Task: Add Sprouts Yellow Corn Taco Shells to the cart.
Action: Mouse moved to (14, 73)
Screenshot: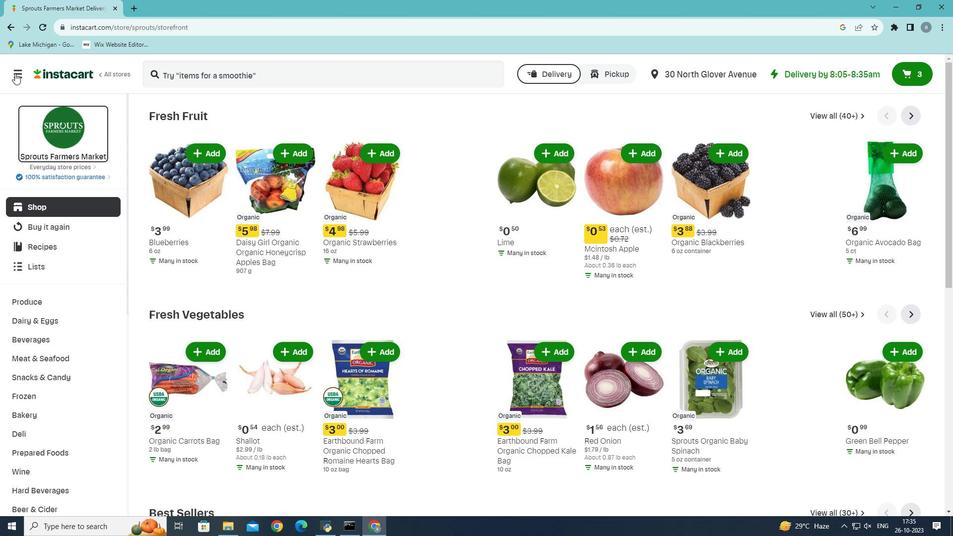 
Action: Mouse pressed left at (14, 73)
Screenshot: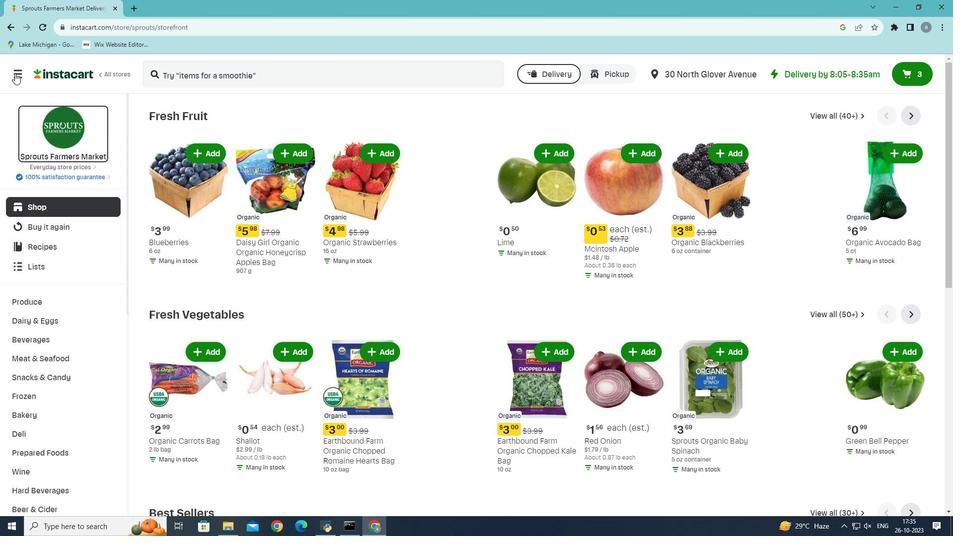 
Action: Mouse moved to (30, 281)
Screenshot: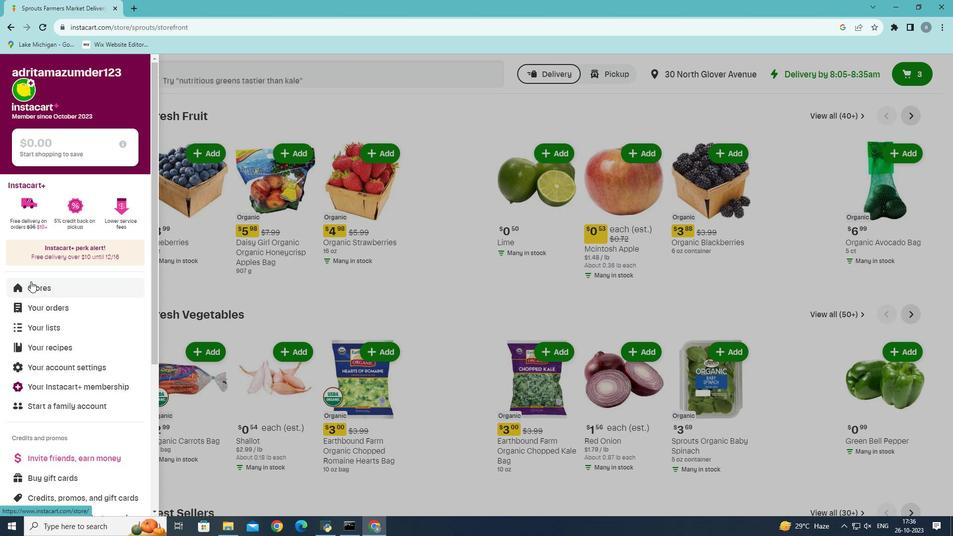 
Action: Mouse pressed left at (30, 281)
Screenshot: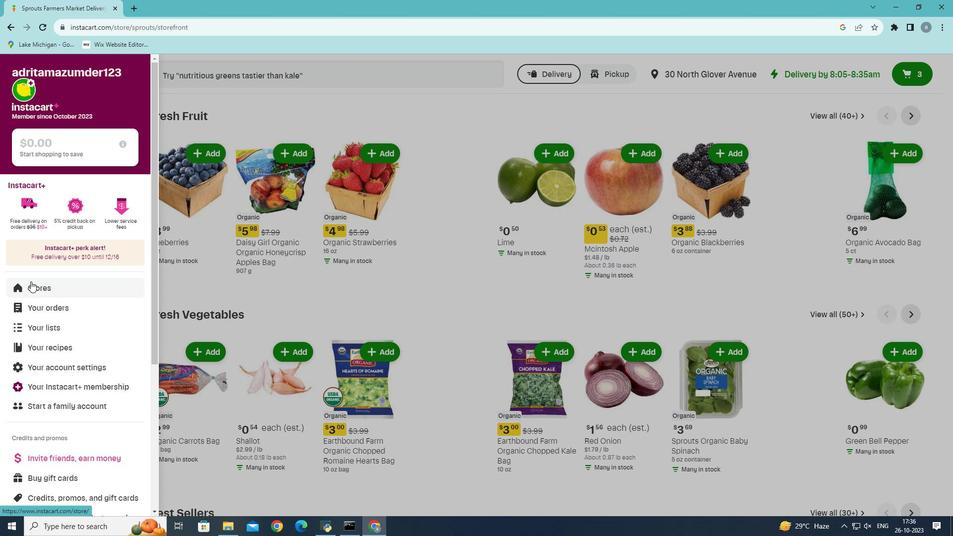
Action: Mouse moved to (232, 115)
Screenshot: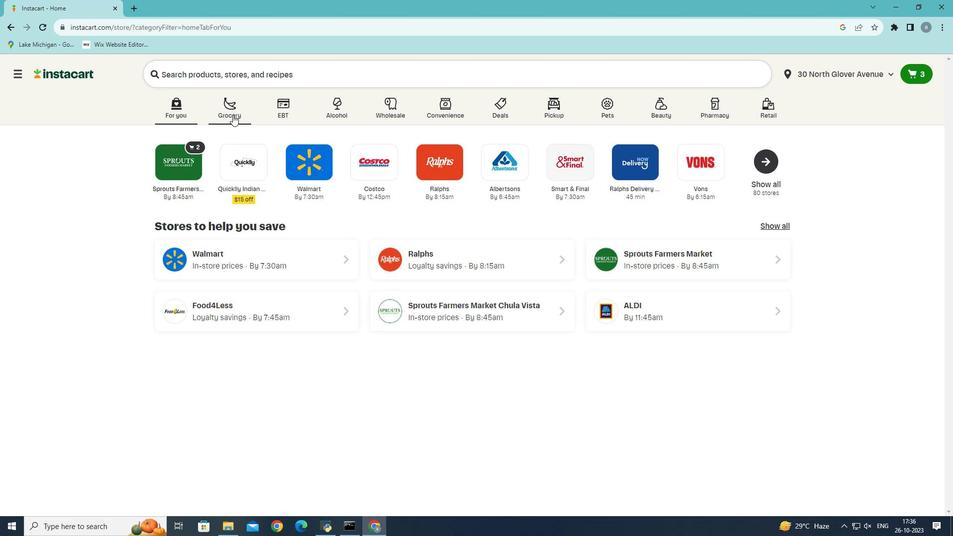 
Action: Mouse pressed left at (232, 115)
Screenshot: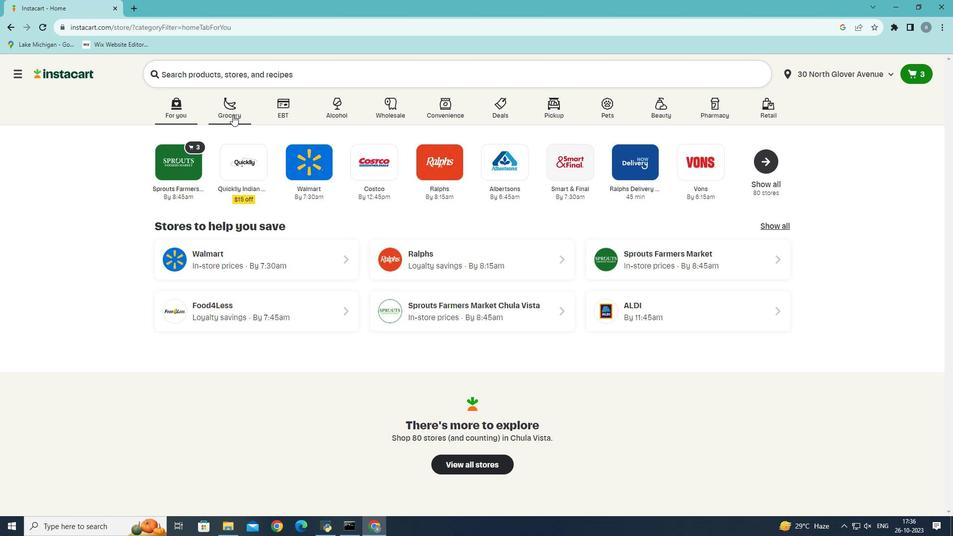
Action: Mouse moved to (226, 296)
Screenshot: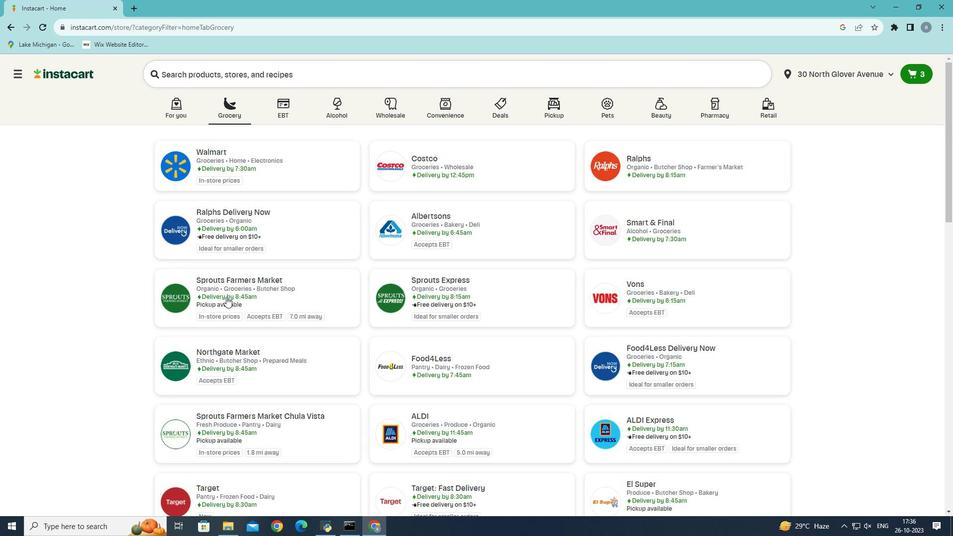 
Action: Mouse pressed left at (226, 296)
Screenshot: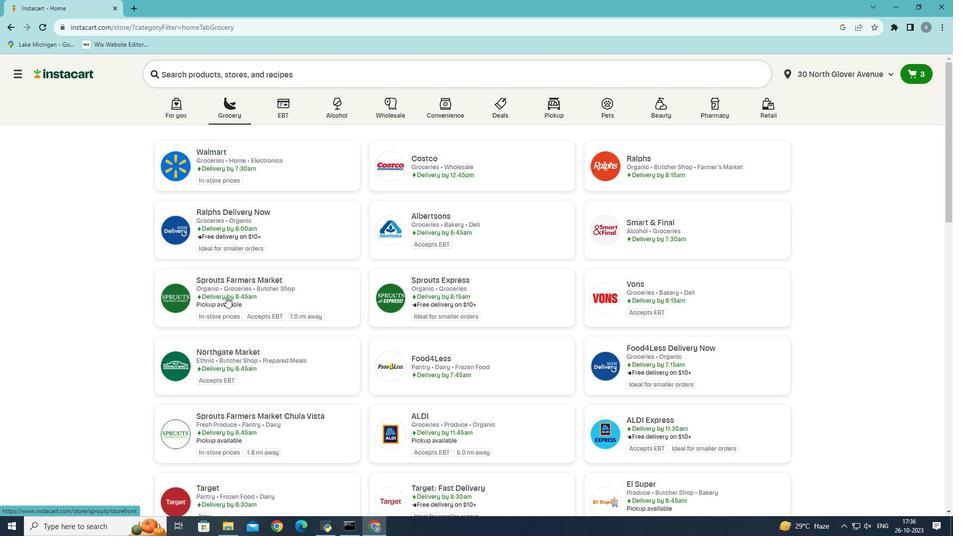
Action: Mouse moved to (41, 416)
Screenshot: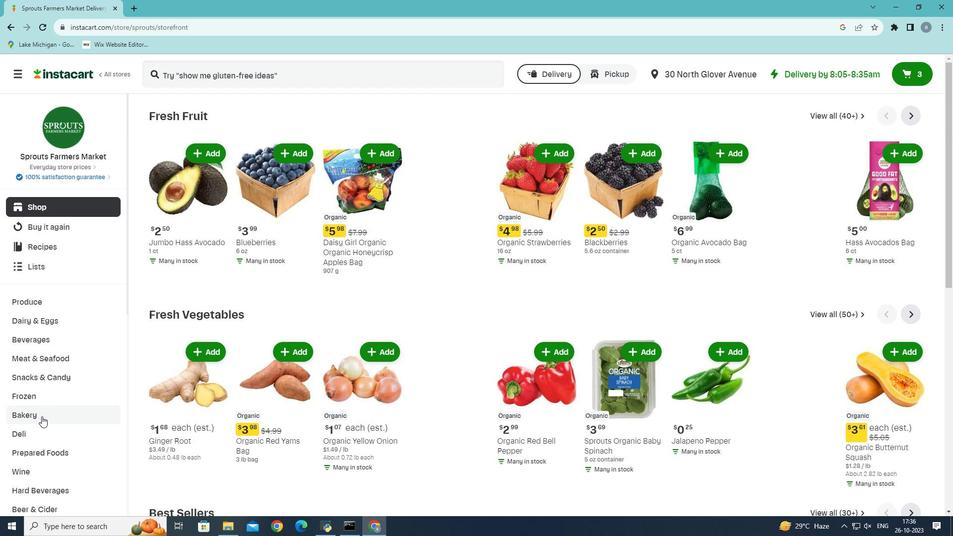 
Action: Mouse pressed left at (41, 416)
Screenshot: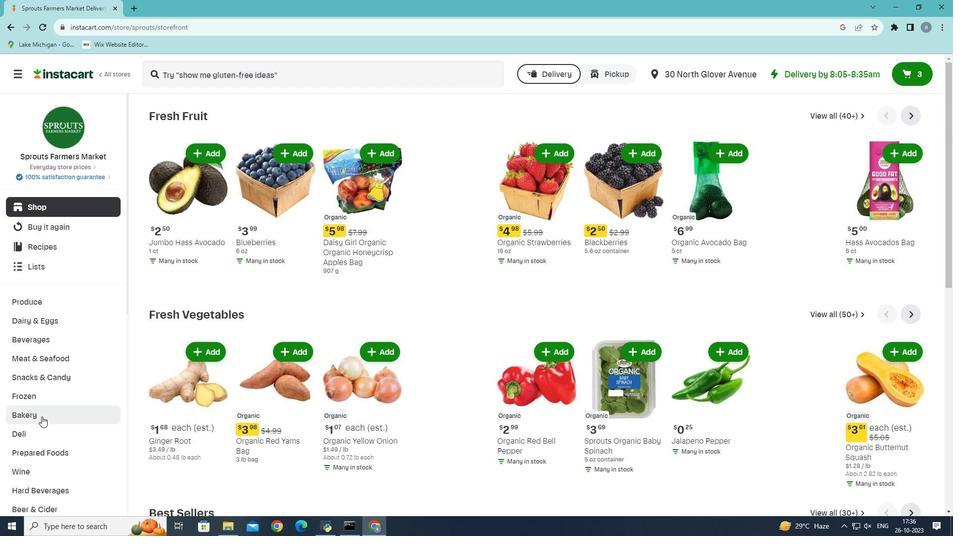 
Action: Mouse moved to (761, 143)
Screenshot: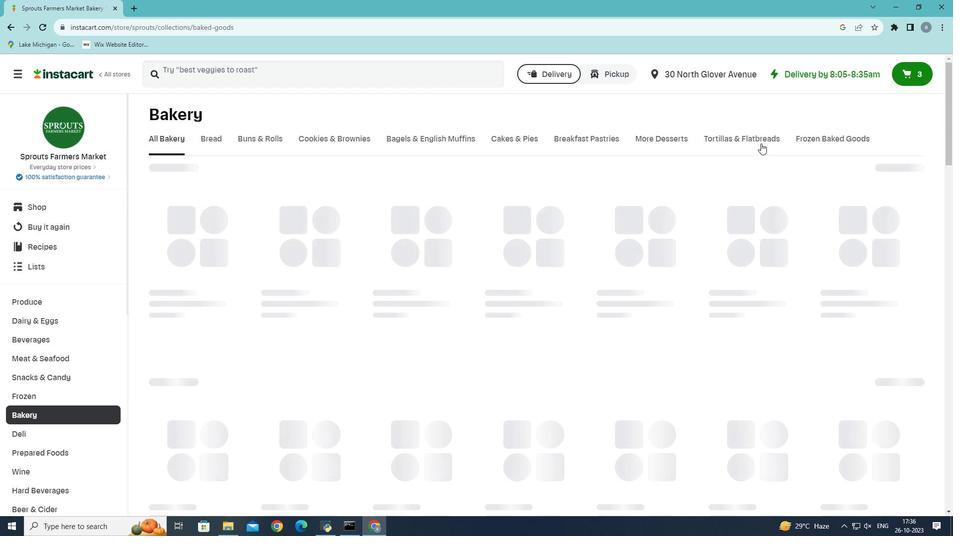 
Action: Mouse pressed left at (761, 143)
Screenshot: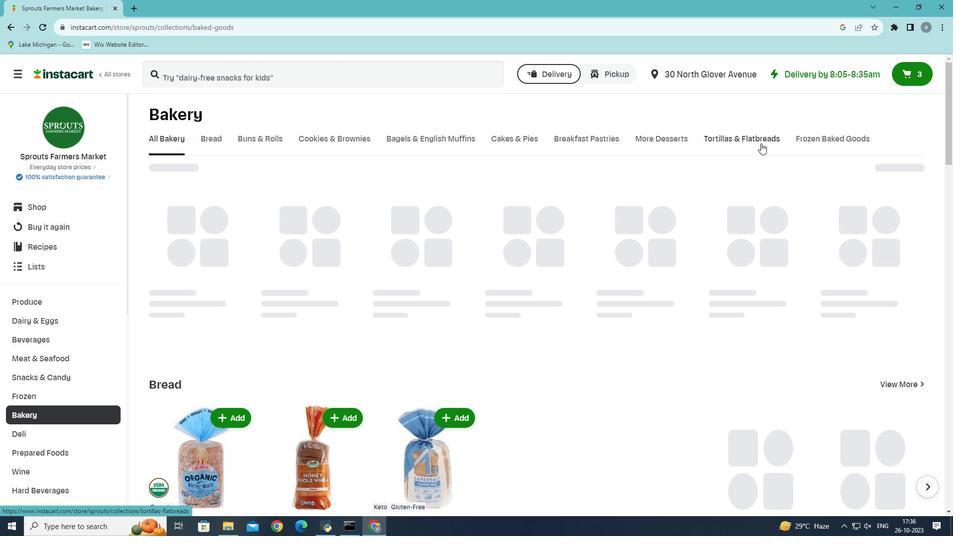 
Action: Mouse moved to (229, 181)
Screenshot: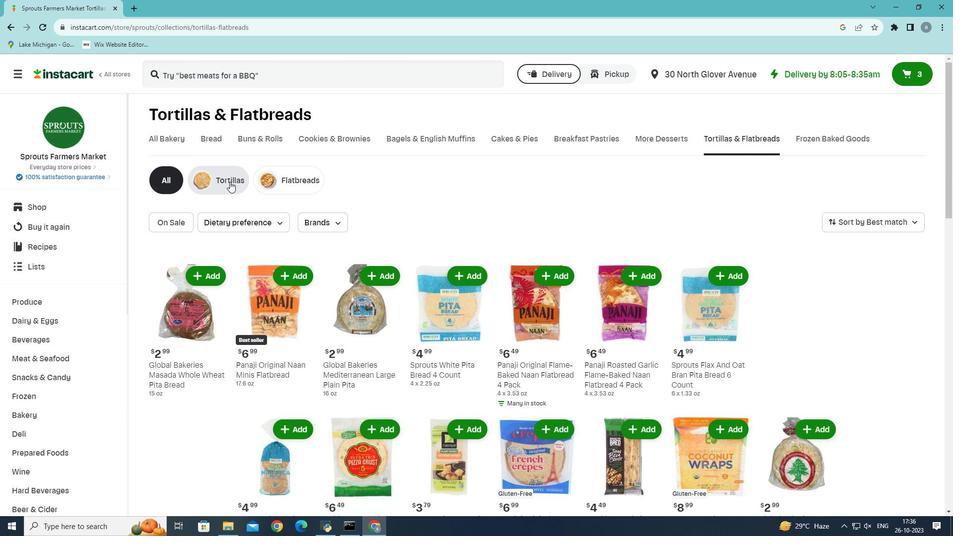 
Action: Mouse pressed left at (229, 181)
Screenshot: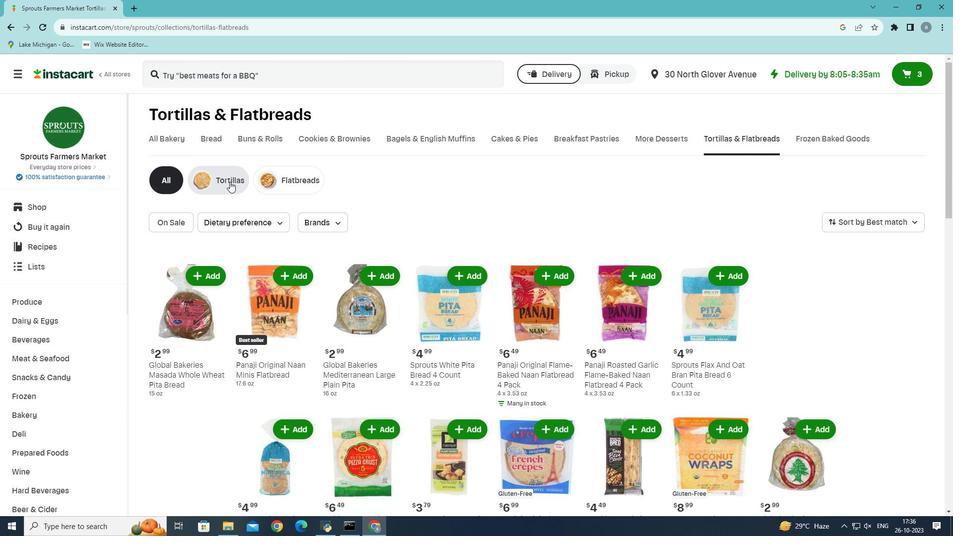 
Action: Mouse moved to (428, 334)
Screenshot: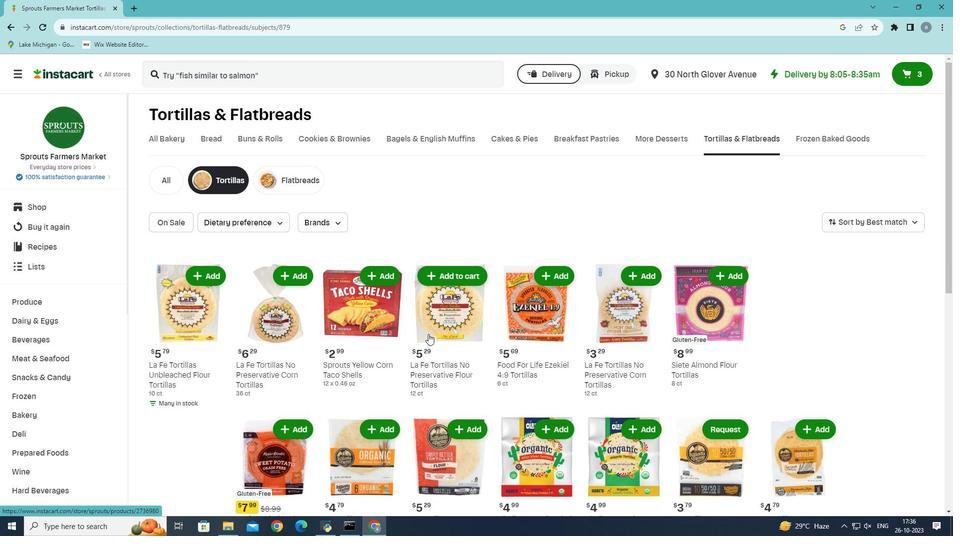 
Action: Mouse scrolled (428, 333) with delta (0, 0)
Screenshot: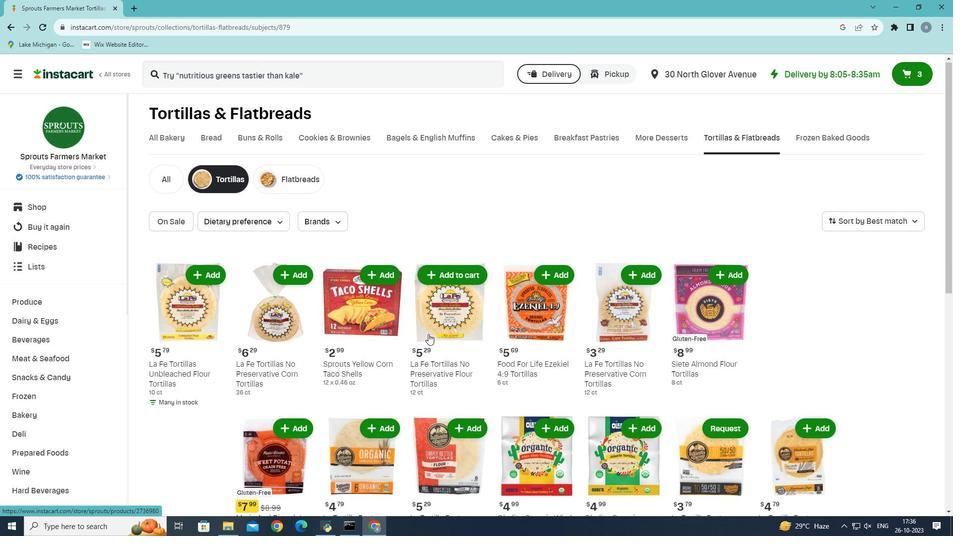 
Action: Mouse moved to (381, 225)
Screenshot: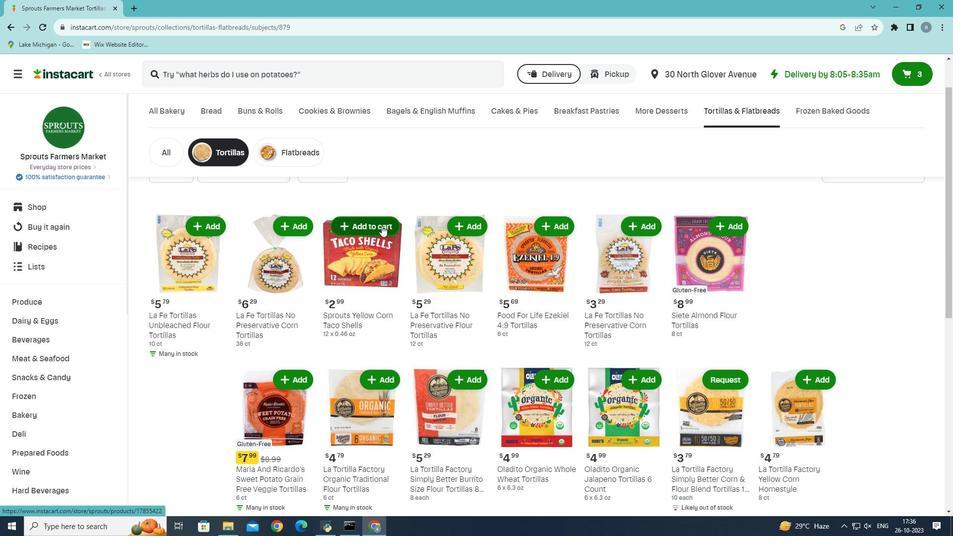 
Action: Mouse pressed left at (381, 225)
Screenshot: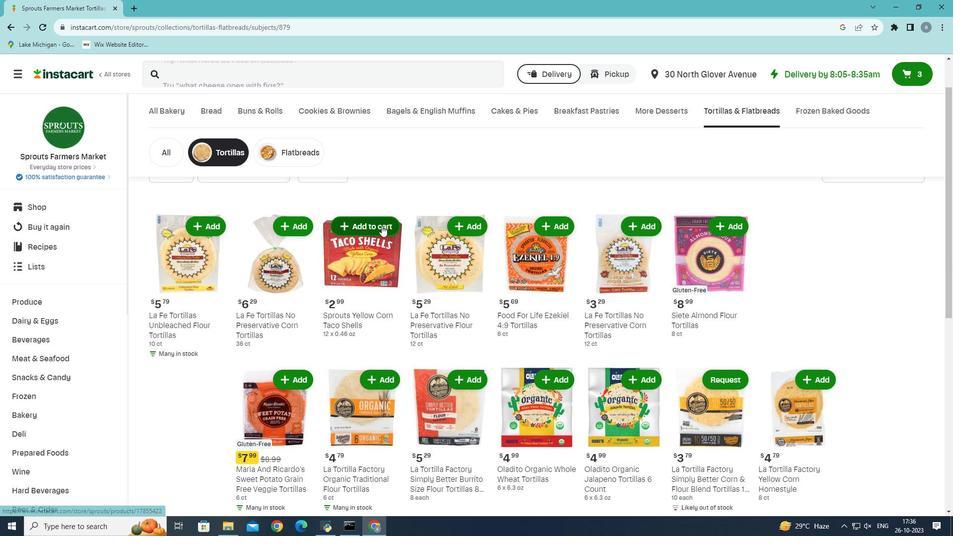 
Action: Mouse moved to (384, 227)
Screenshot: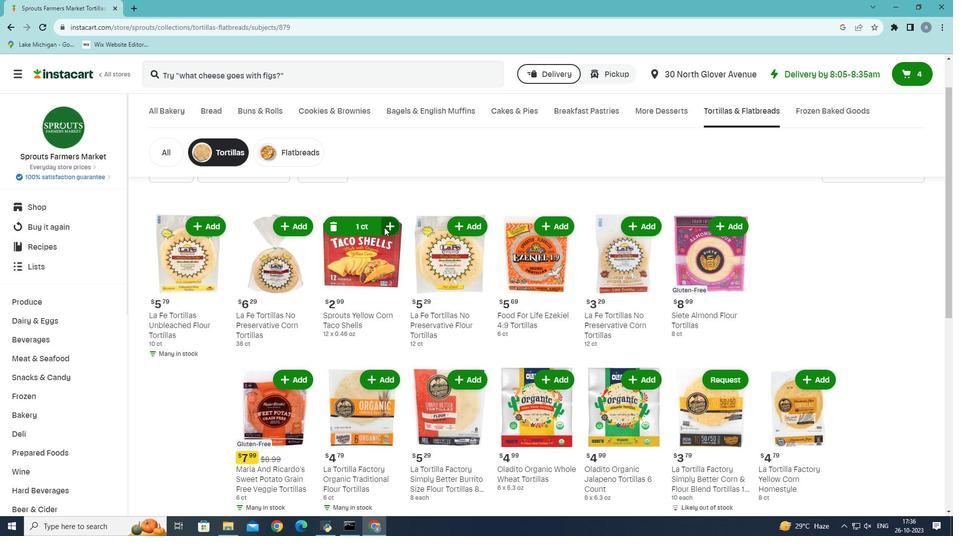 
